 Task: Use the formula "COUNTBLANK" in spreadsheet "Project portfolio".
Action: Mouse moved to (750, 379)
Screenshot: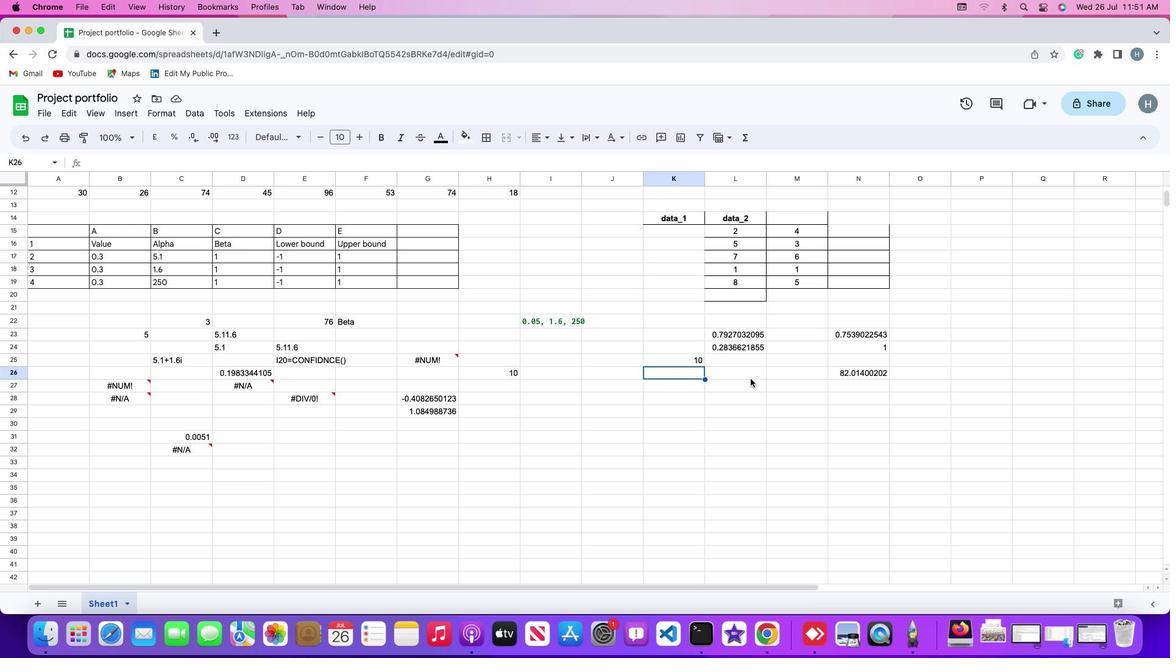 
Action: Mouse pressed left at (750, 379)
Screenshot: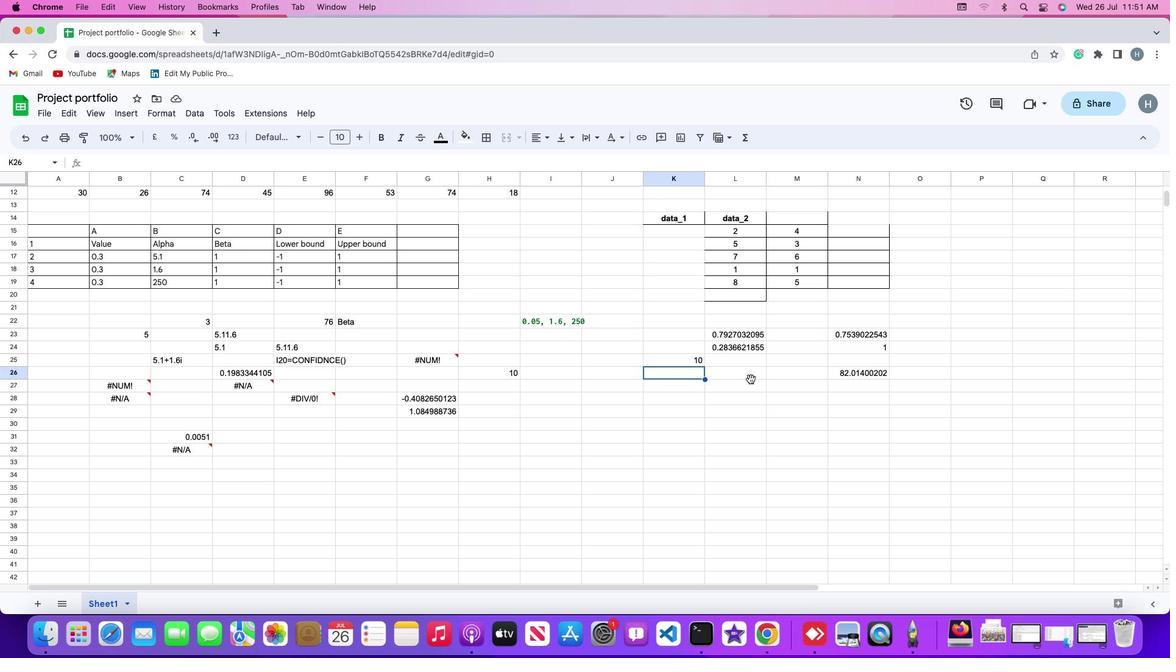
Action: Mouse moved to (135, 117)
Screenshot: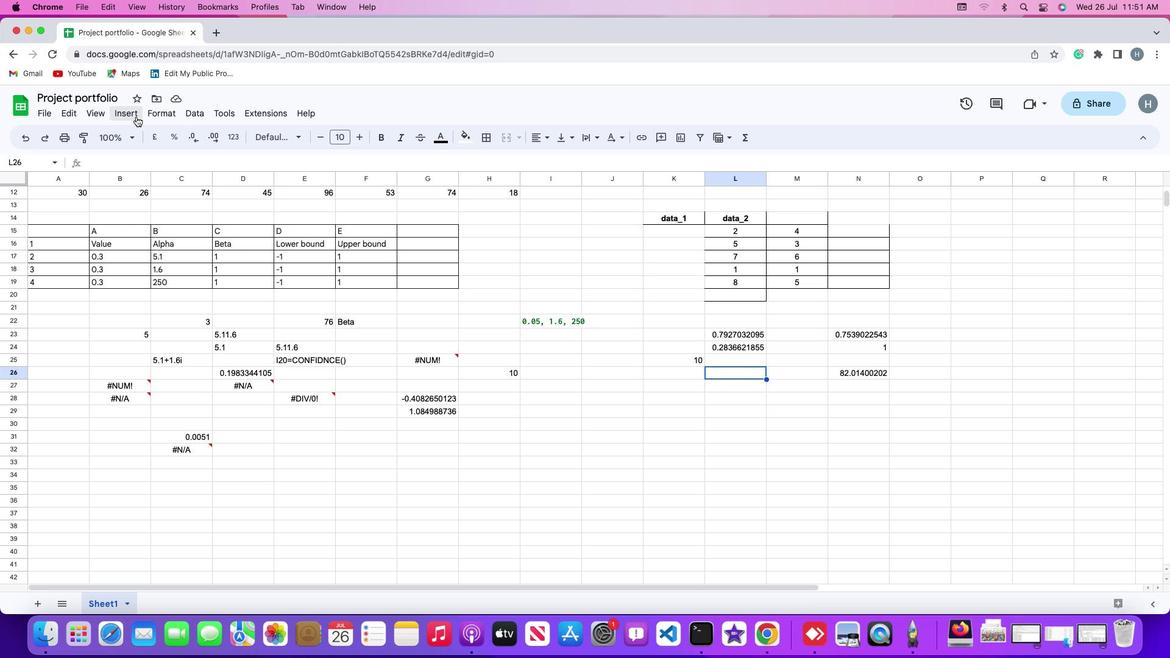 
Action: Mouse pressed left at (135, 117)
Screenshot: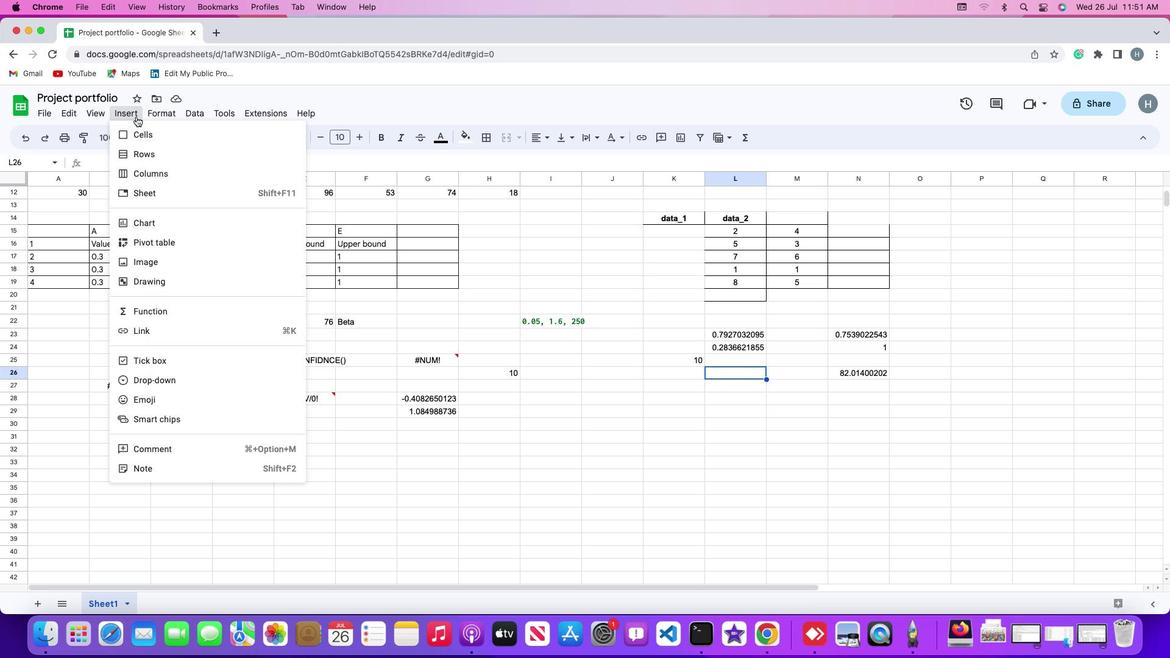 
Action: Mouse moved to (132, 305)
Screenshot: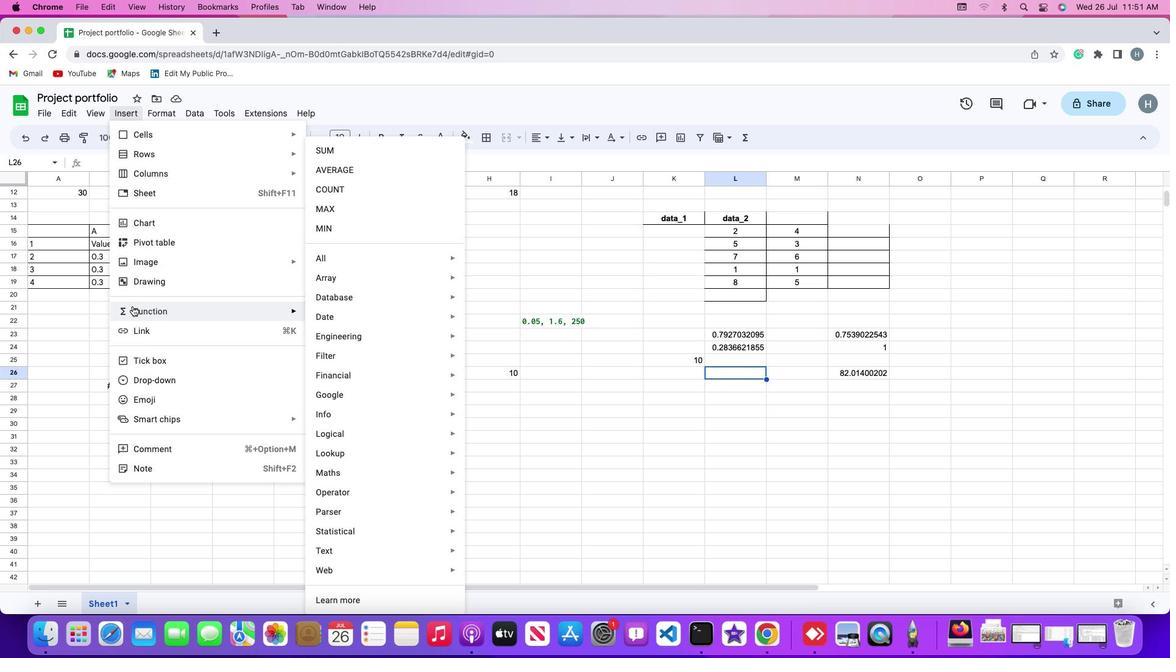 
Action: Mouse pressed left at (132, 305)
Screenshot: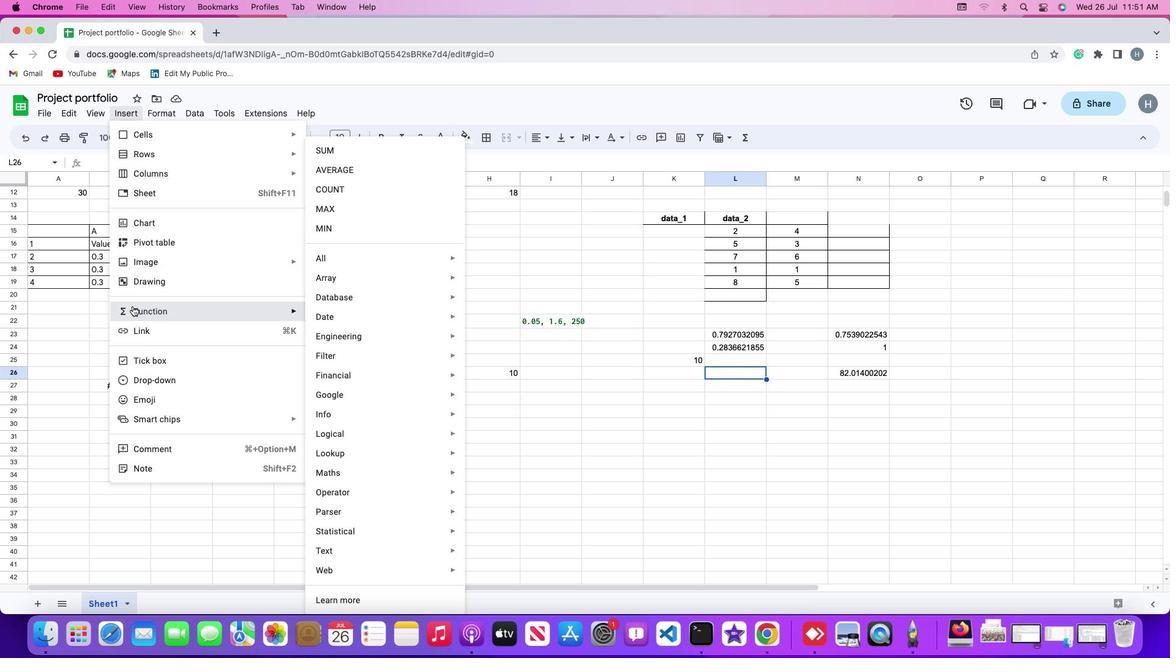 
Action: Mouse moved to (360, 261)
Screenshot: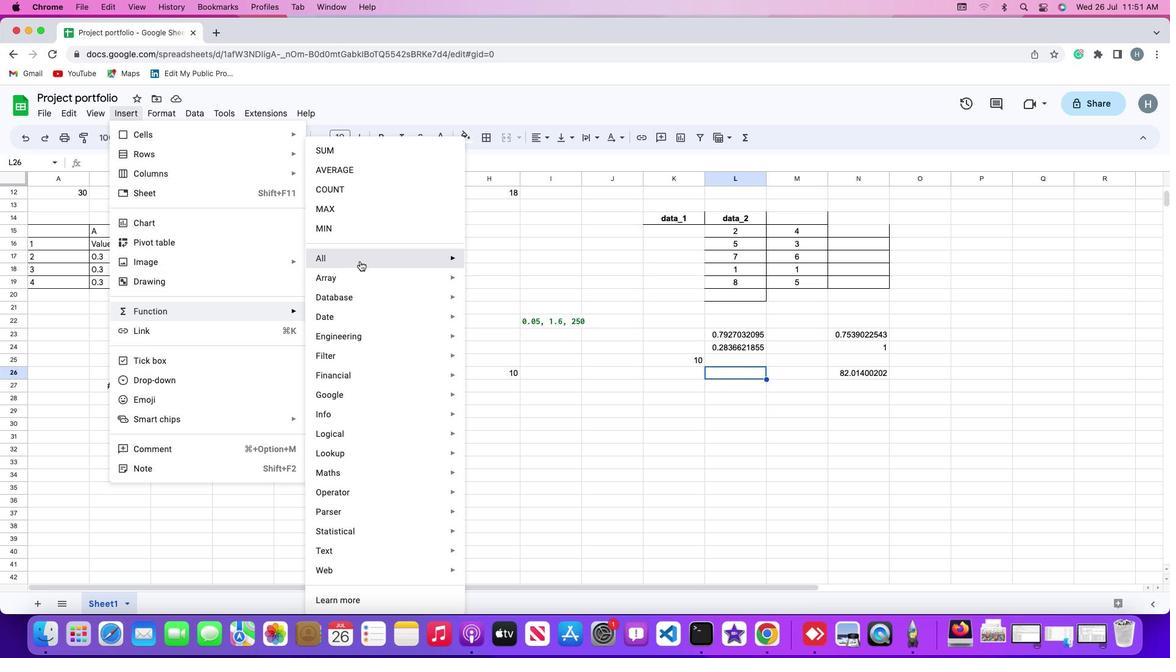 
Action: Mouse pressed left at (360, 261)
Screenshot: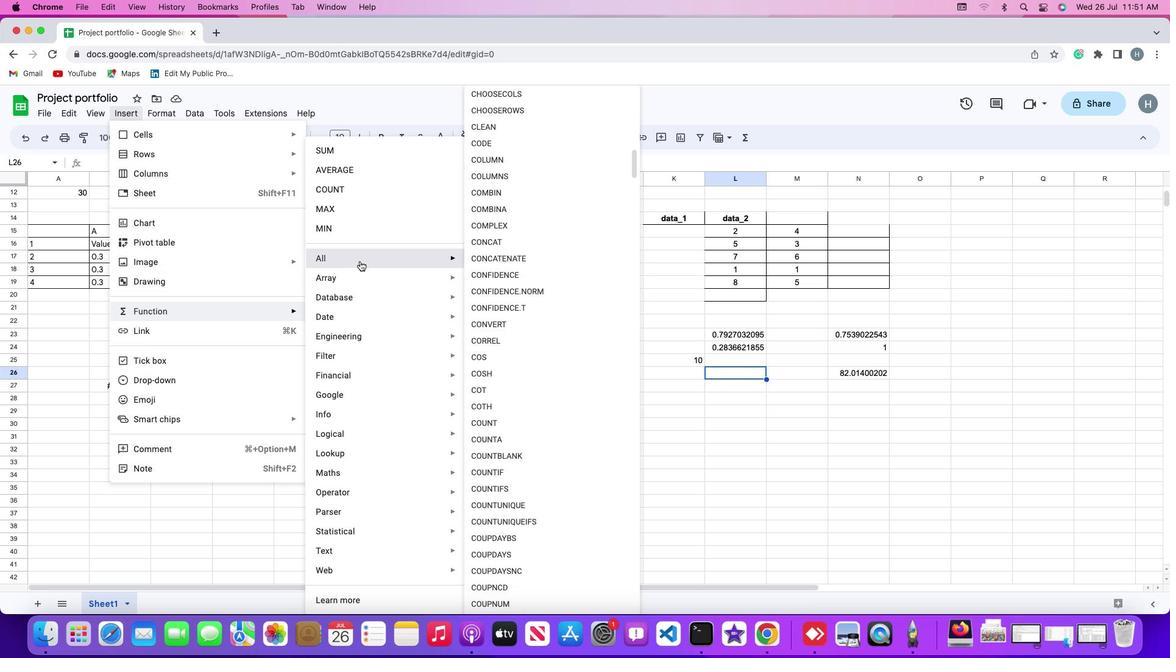 
Action: Mouse moved to (496, 462)
Screenshot: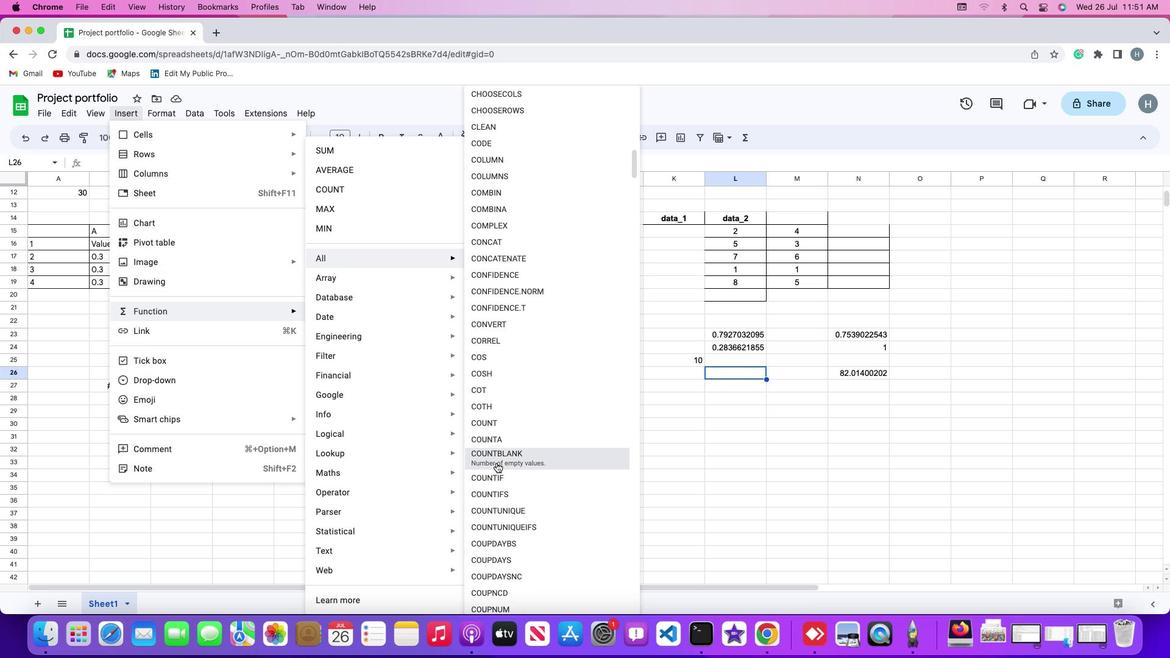 
Action: Mouse pressed left at (496, 462)
Screenshot: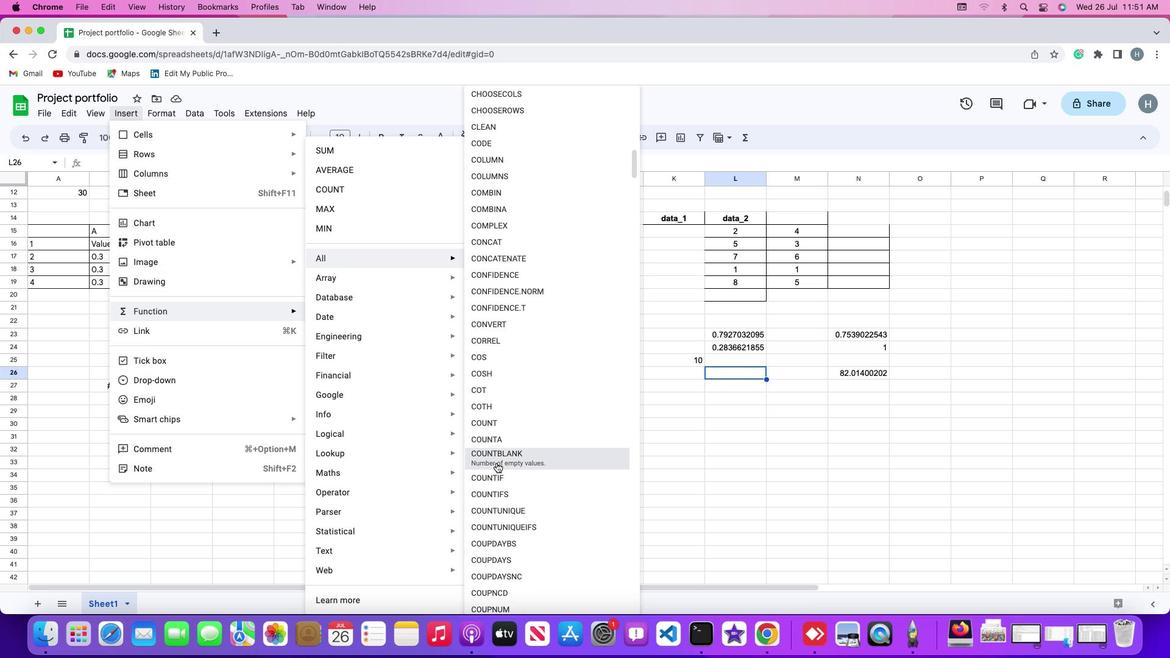 
Action: Mouse moved to (730, 230)
Screenshot: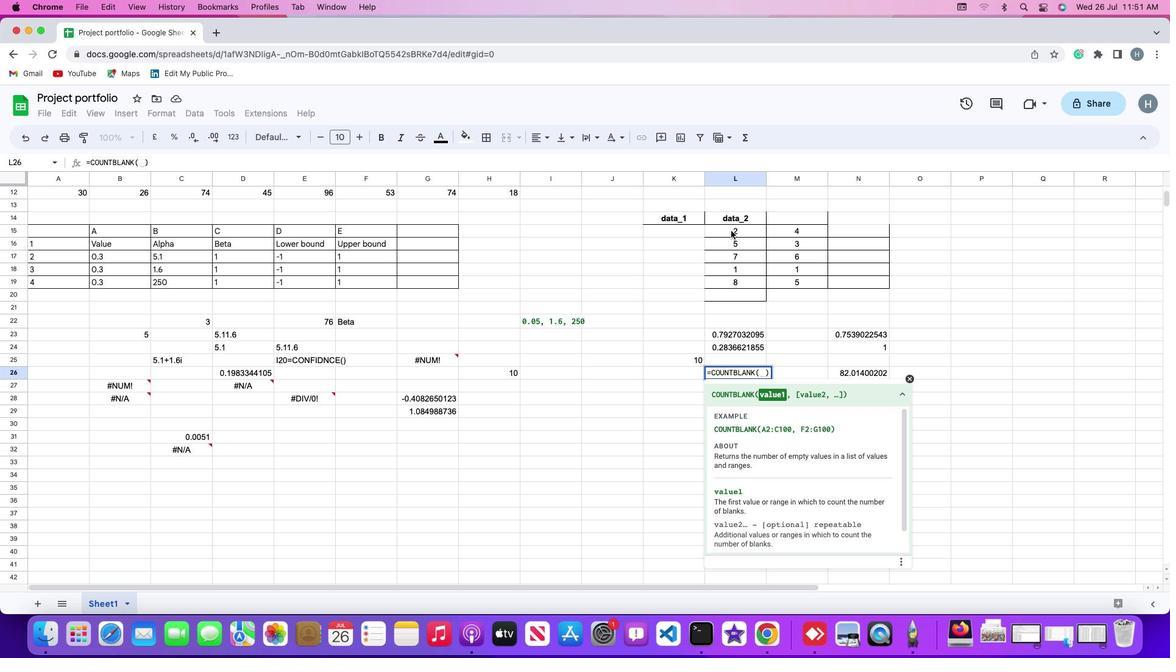 
Action: Mouse pressed left at (730, 230)
Screenshot: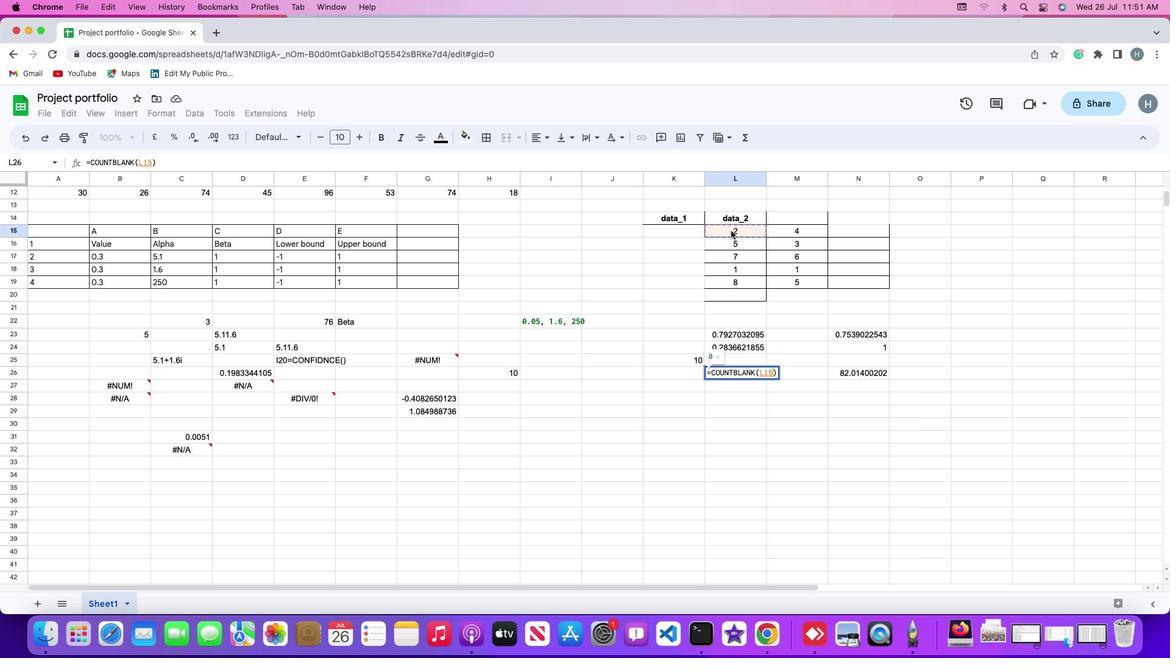 
Action: Mouse moved to (807, 284)
Screenshot: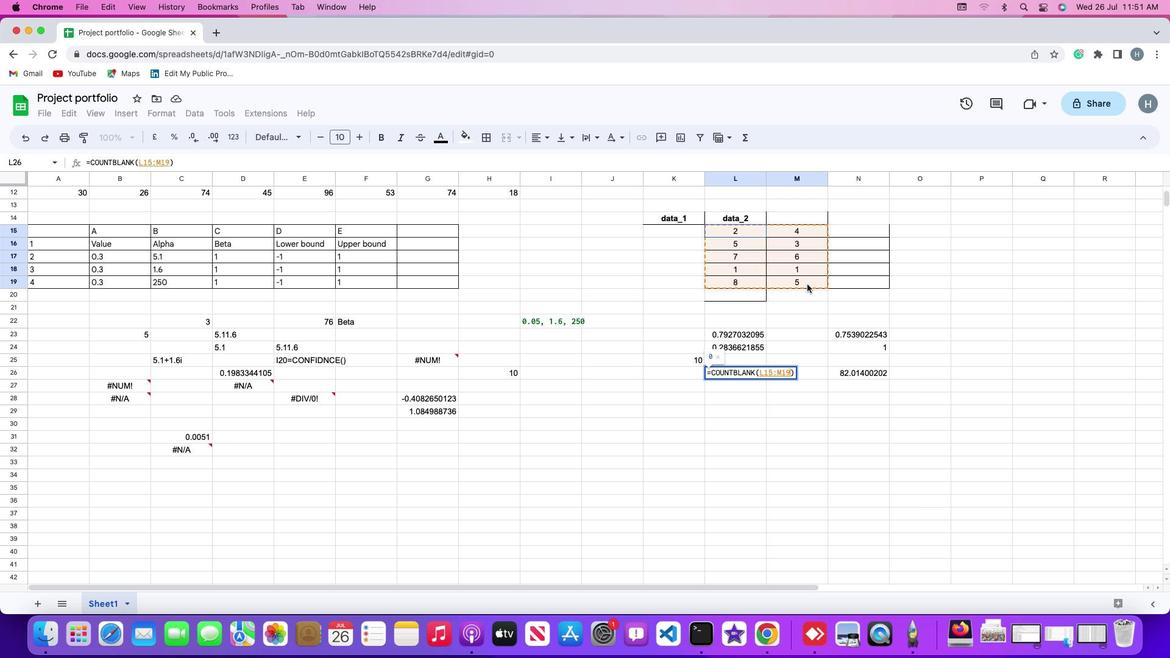 
Action: Key pressed ','
Screenshot: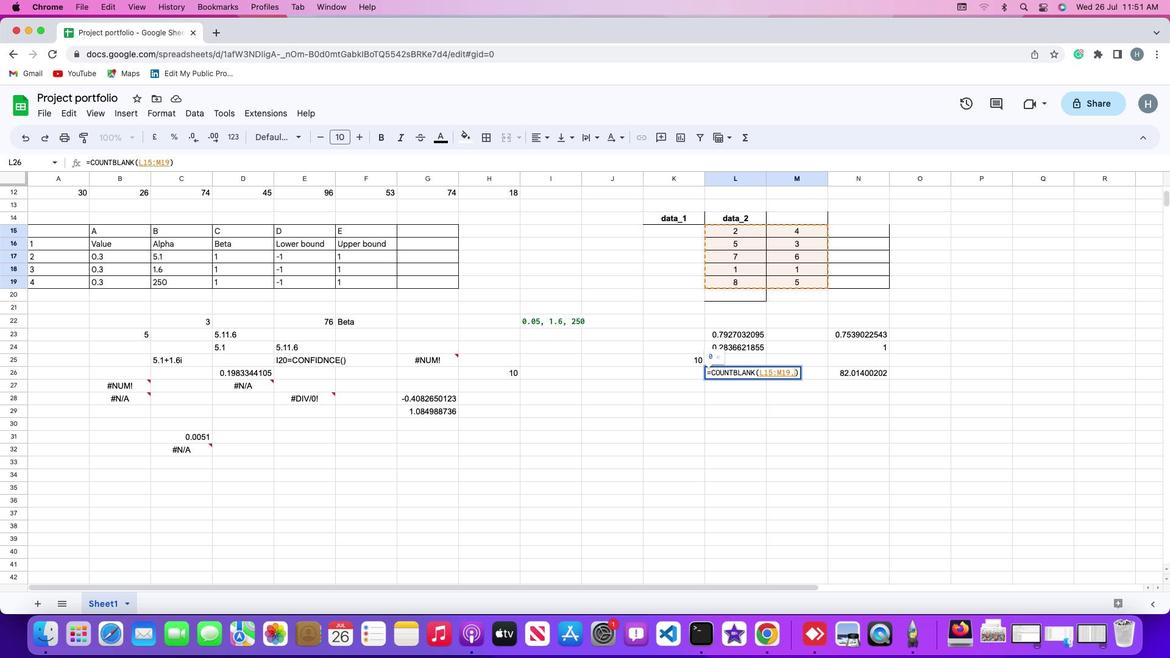 
Action: Mouse moved to (99, 252)
Screenshot: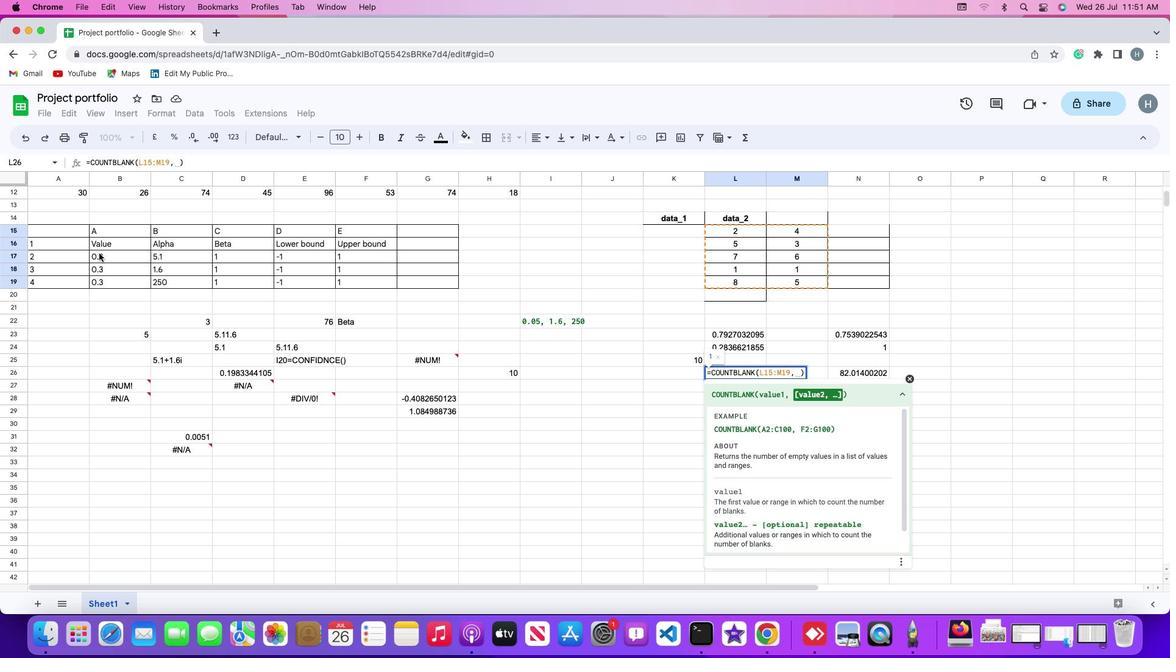 
Action: Mouse pressed left at (99, 252)
Screenshot: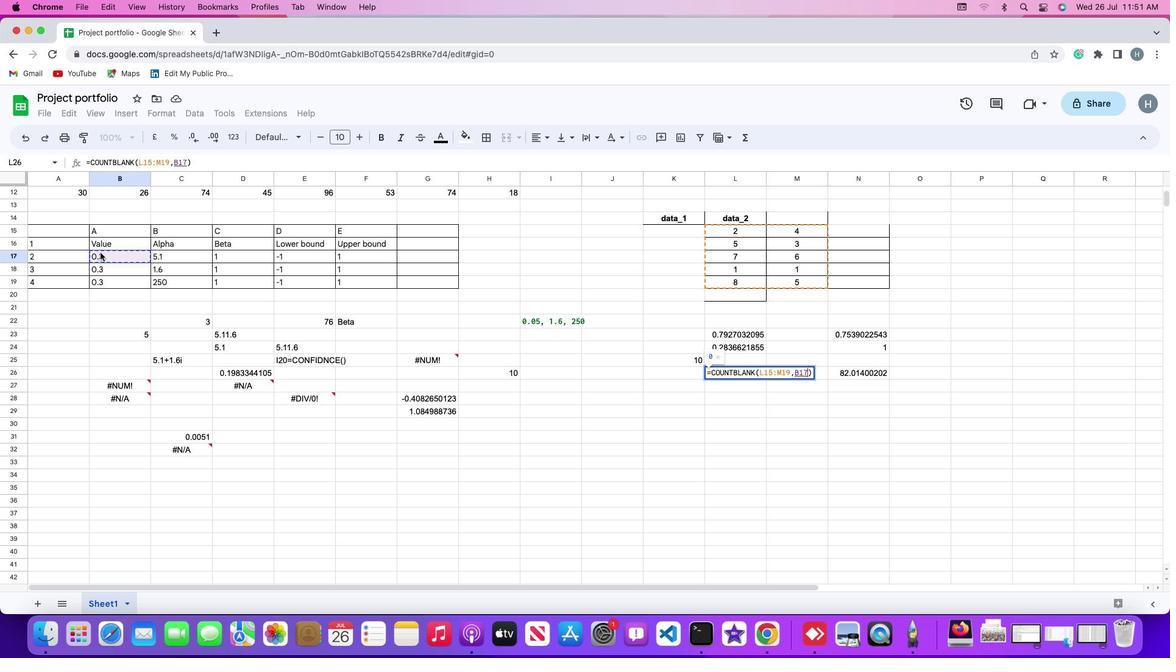 
Action: Mouse moved to (183, 278)
Screenshot: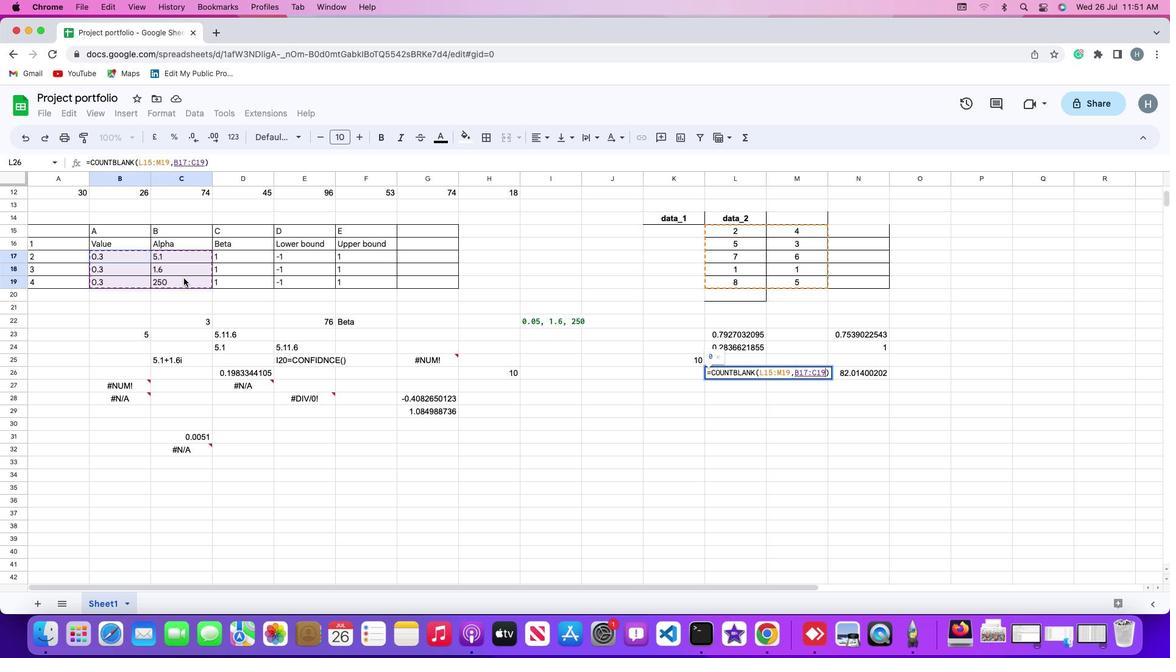 
Action: Key pressed Key.enter
Screenshot: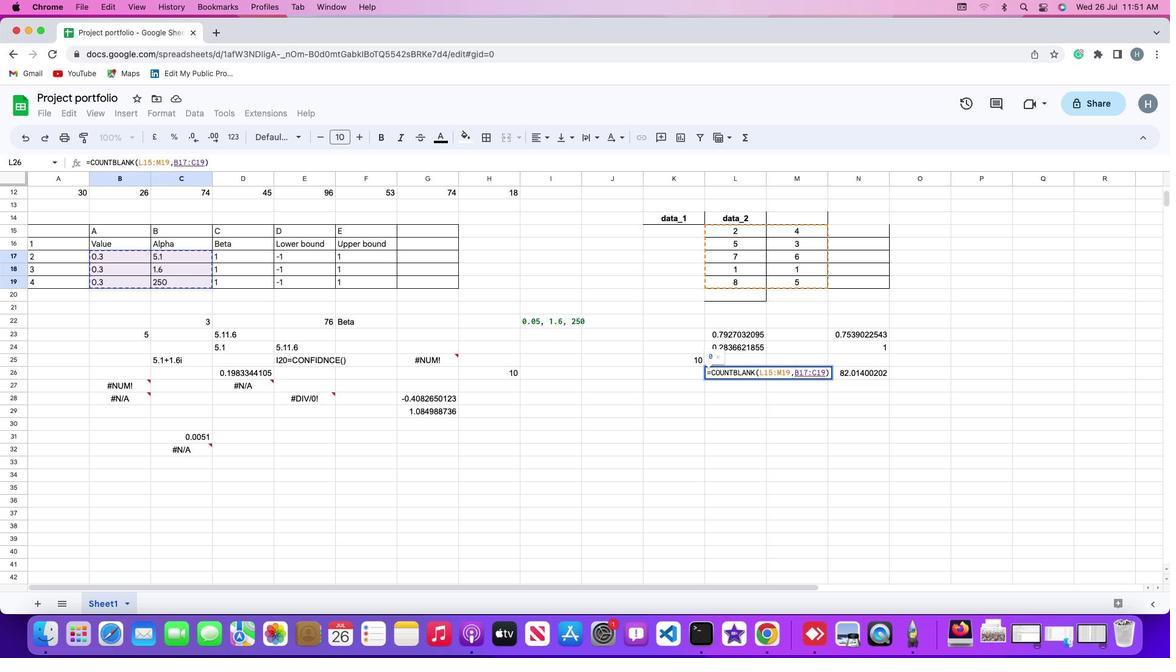 
